Task: Add a signature Dominique Adams containing 'Thanks for your assistance, Dominique Adams' to email address softage.1@softage.net and add a folder Properties
Action: Key pressed n
Screenshot: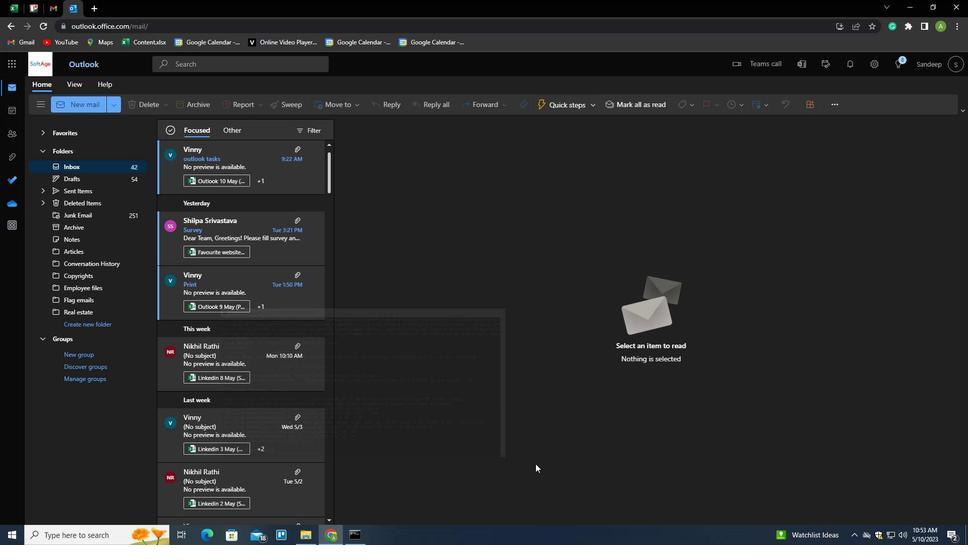 
Action: Mouse moved to (680, 106)
Screenshot: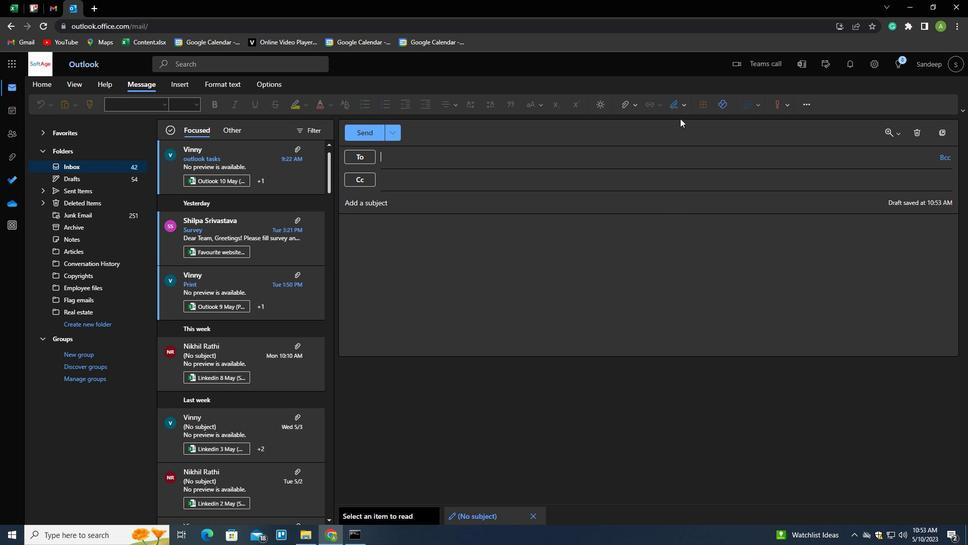 
Action: Mouse pressed left at (680, 106)
Screenshot: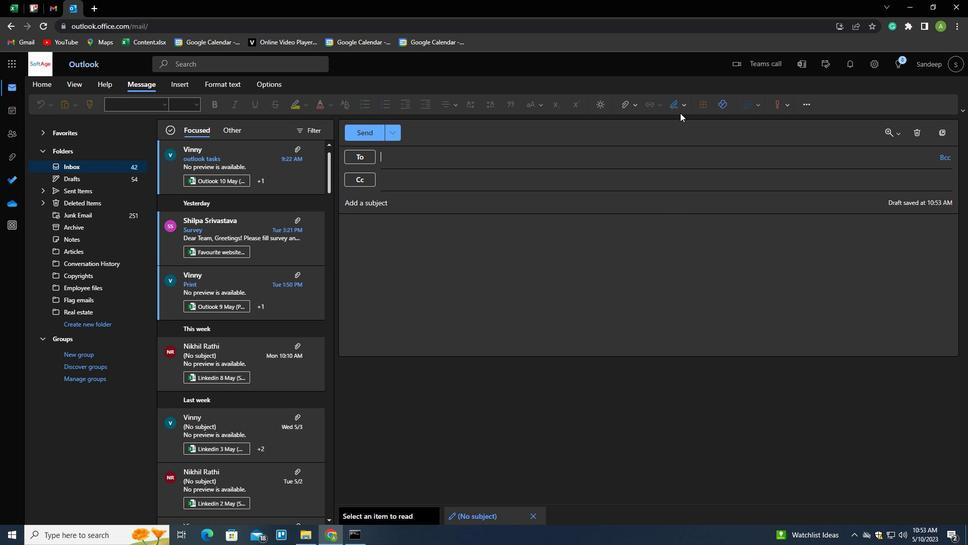 
Action: Mouse moved to (664, 145)
Screenshot: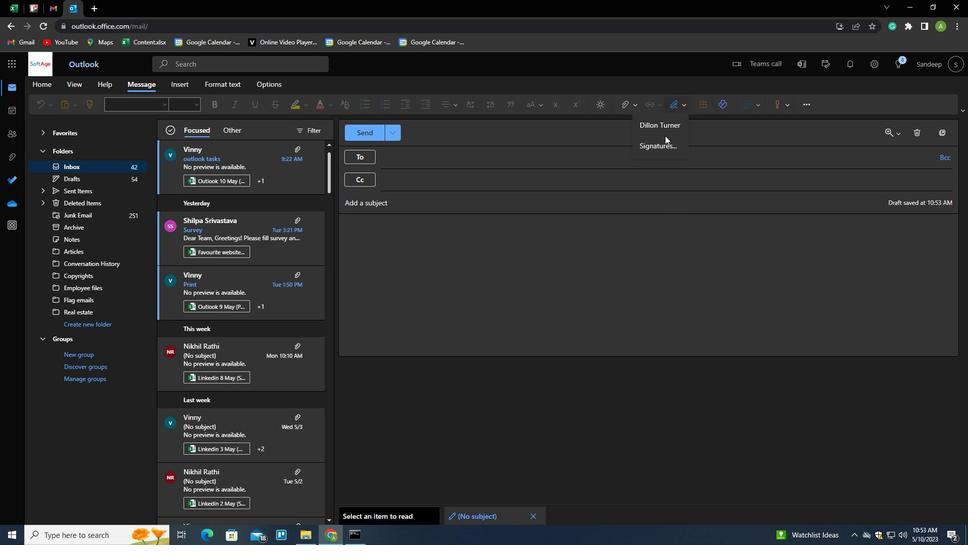 
Action: Mouse pressed left at (664, 145)
Screenshot: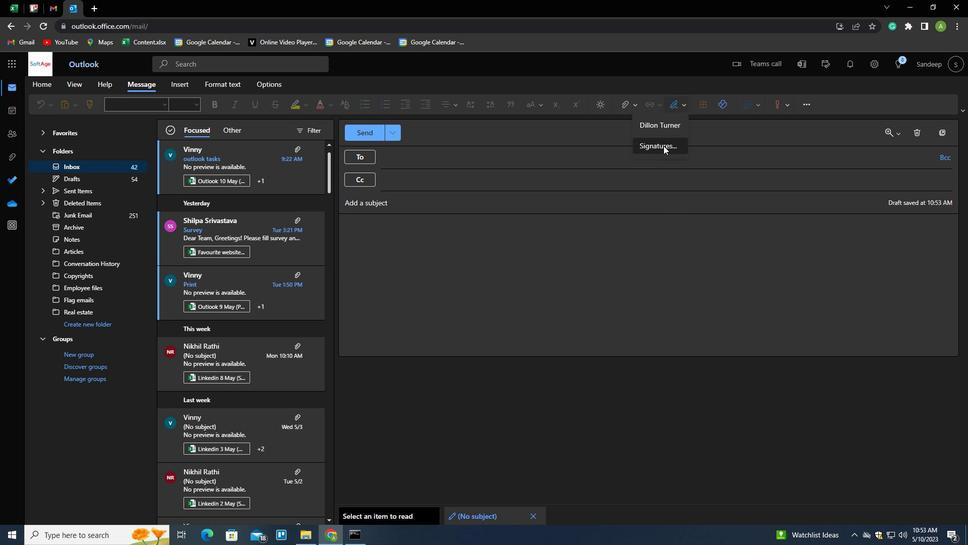 
Action: Mouse moved to (642, 184)
Screenshot: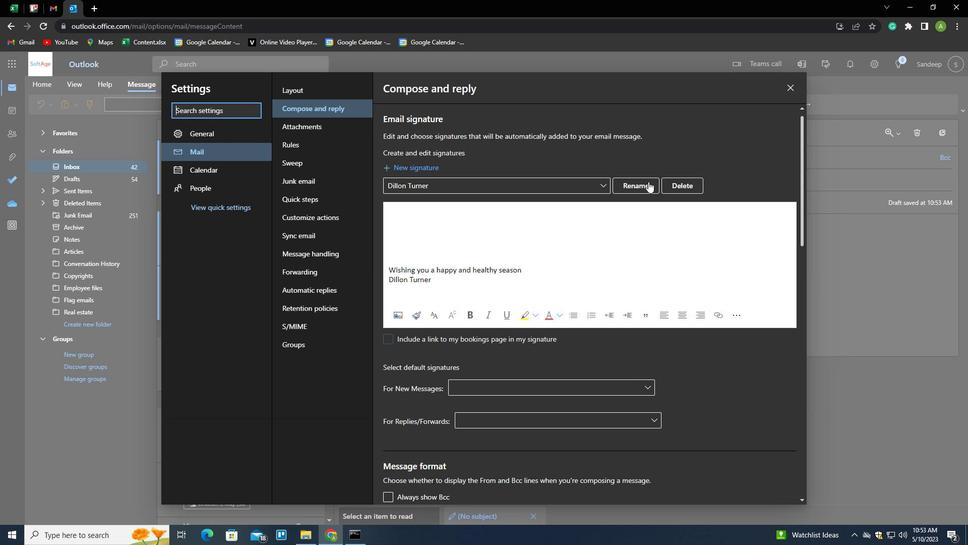 
Action: Mouse pressed left at (642, 184)
Screenshot: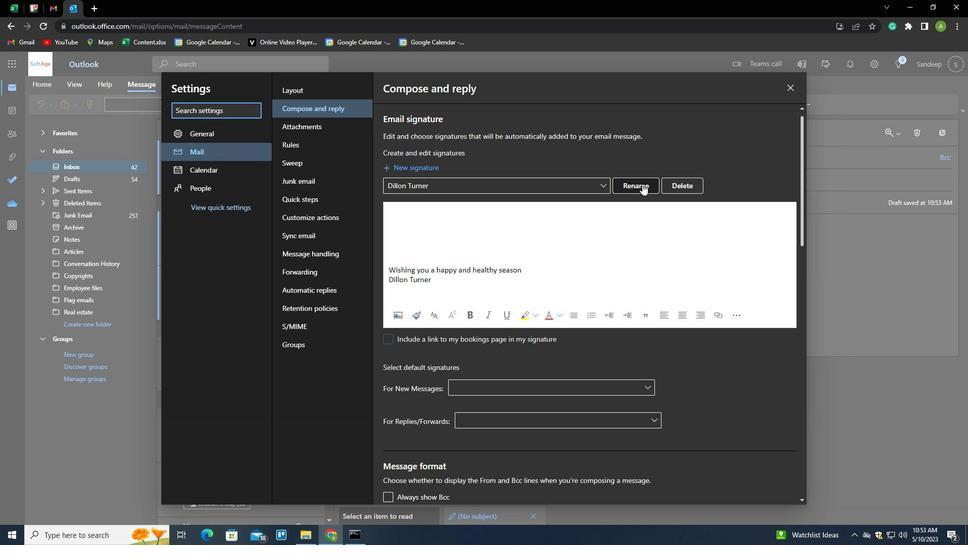 
Action: Mouse moved to (636, 186)
Screenshot: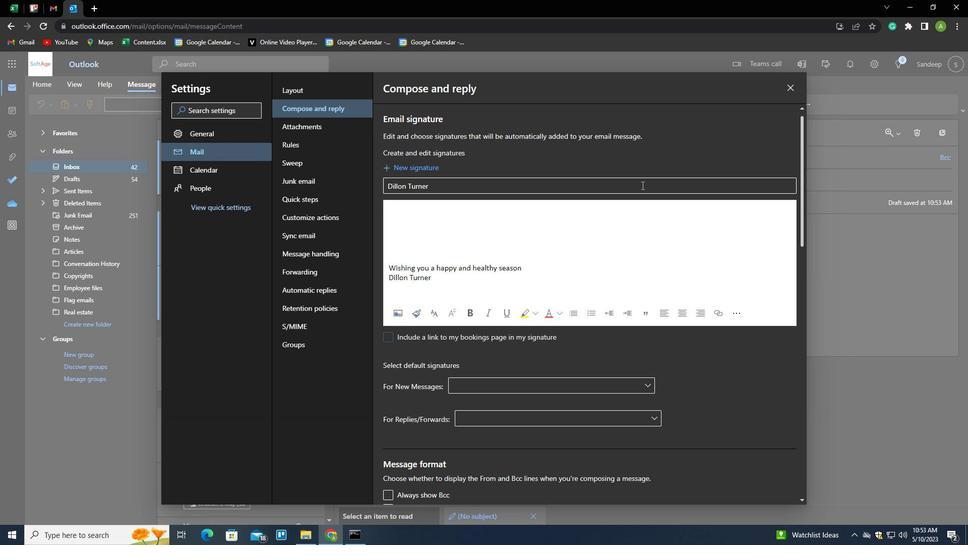 
Action: Mouse pressed left at (636, 186)
Screenshot: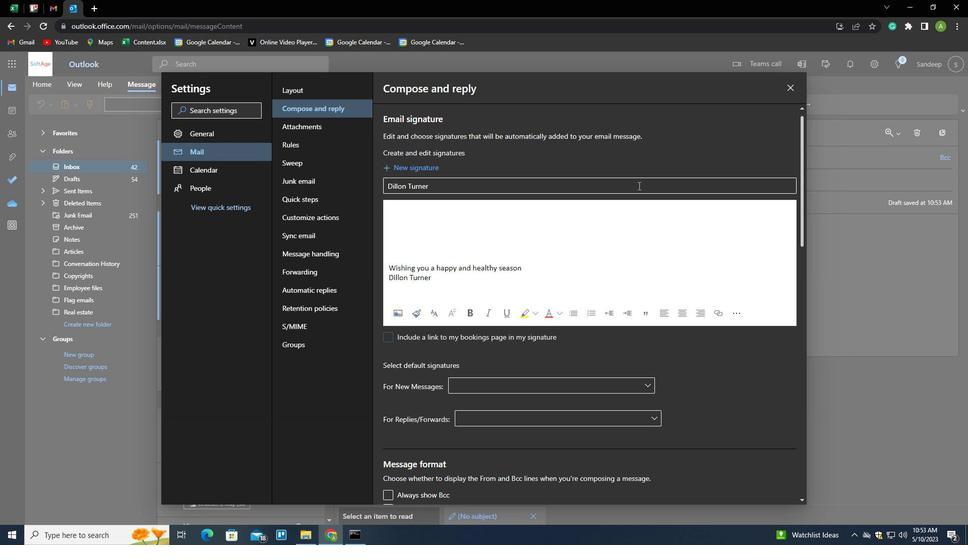 
Action: Mouse moved to (610, 173)
Screenshot: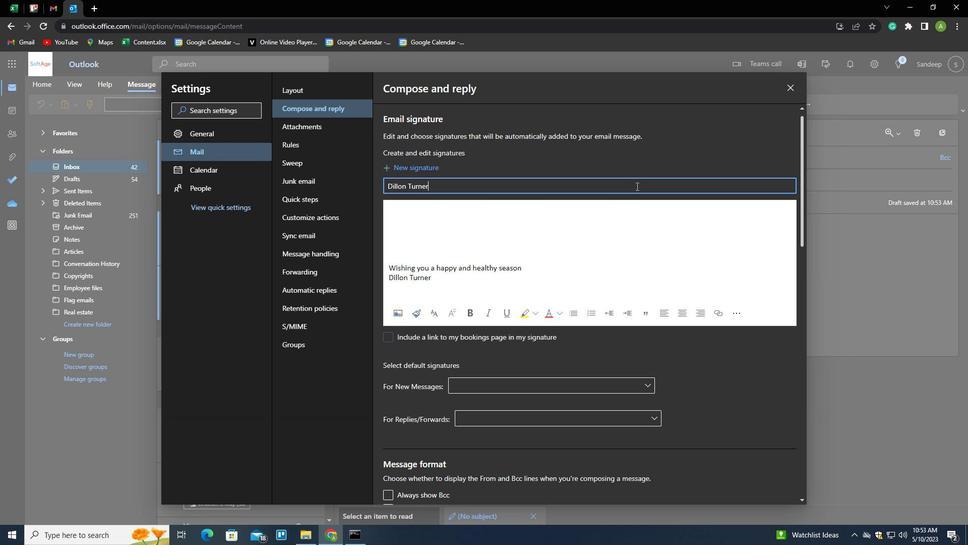 
Action: Key pressed <Key.shift_r><Key.home><Key.shift>DOMINIQUR<Key.backspace>E<Key.space><Key.shift>ADAMS<Key.tab><Key.shift_r><Key.end><Key.down><Key.down><Key.down><Key.down><Key.down><Key.down><Key.down><Key.shift_r><Key.shift_r><Key.shift_r><Key.shift_r><Key.shift_r><Key.shift_r><Key.shift_r><Key.shift_r><Key.shift_r><Key.end><Key.up><Key.home><Key.backspace><Key.shift_r><Key.end><Key.backspace><Key.shift>D<Key.shift_r><Key.left><Key.shift>THANKS<Key.space>FOR<Key.space>YOUR<Key.space>ASSISTANCE<Key.shift_r><Key.enter><Key.shift>DOMINIQUE<Key.space>AAAAAAAAAAAAAAA<Key.shift_r><Key.shift_r><Key.shift_r><Key.shift_r><Key.shift_r><Key.shift_r><Key.shift_r><Key.shift_r><Key.shift_r><Key.shift_r><Key.shift_r><Key.shift_r><Key.shift_r><Key.shift_r><Key.shift_r><Key.shift_r><Key.shift_r><Key.shift_r><Key.shift_r><Key.shift_r><Key.shift_r><Key.shift_r><Key.shift_r><Key.shift_r><Key.shift_r><Key.shift_r><Key.shift_r><Key.shift_r><Key.shift_r><Key.left><Key.shift>ctrl+ADAMS
Screenshot: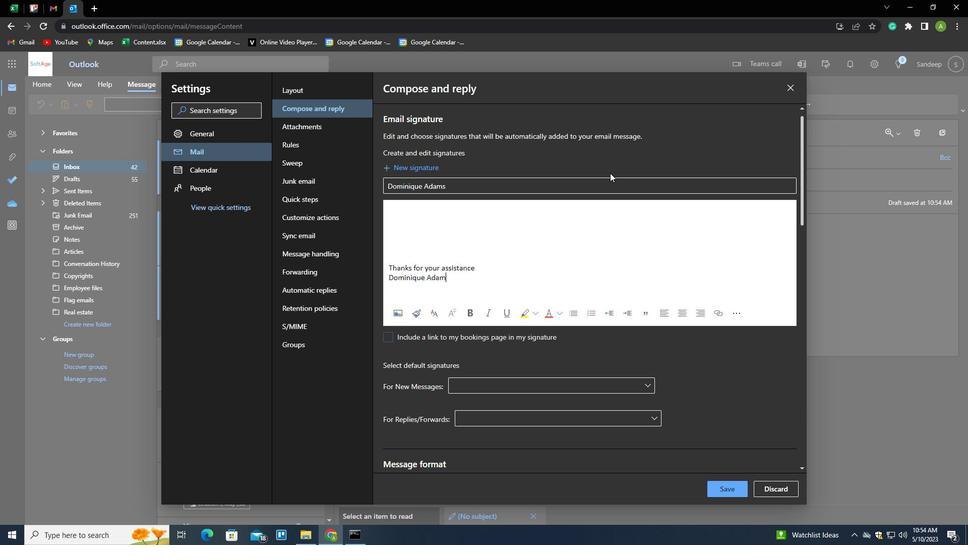 
Action: Mouse moved to (726, 487)
Screenshot: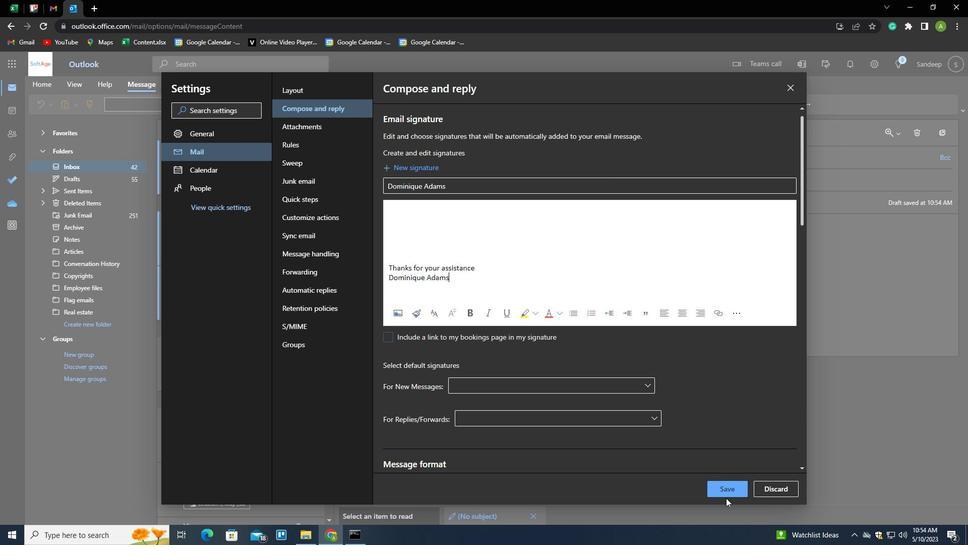 
Action: Mouse pressed left at (726, 487)
Screenshot: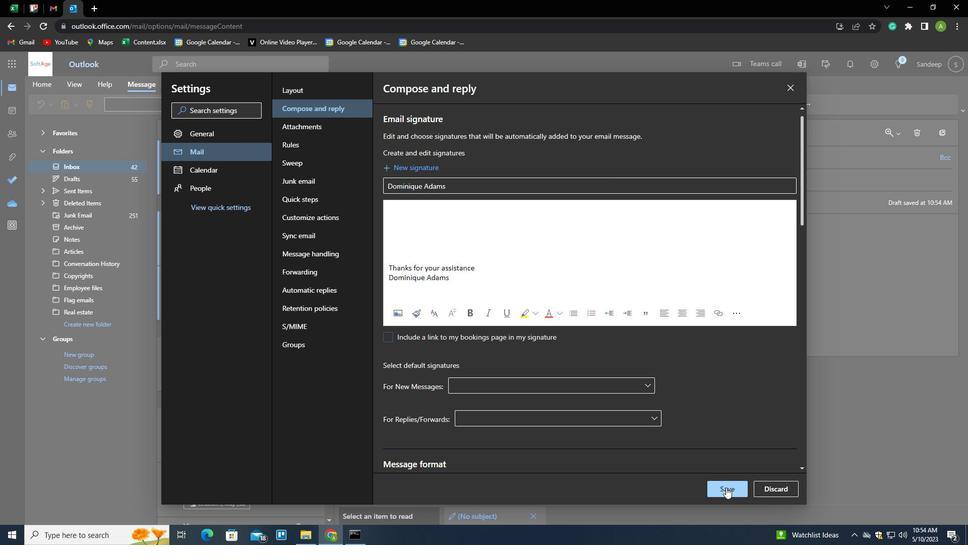 
Action: Mouse moved to (848, 273)
Screenshot: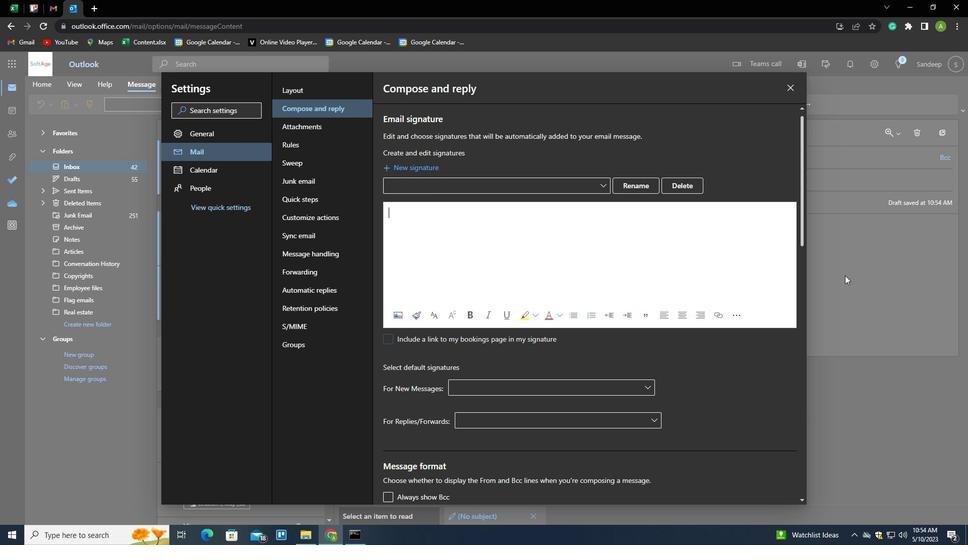 
Action: Mouse pressed left at (848, 273)
Screenshot: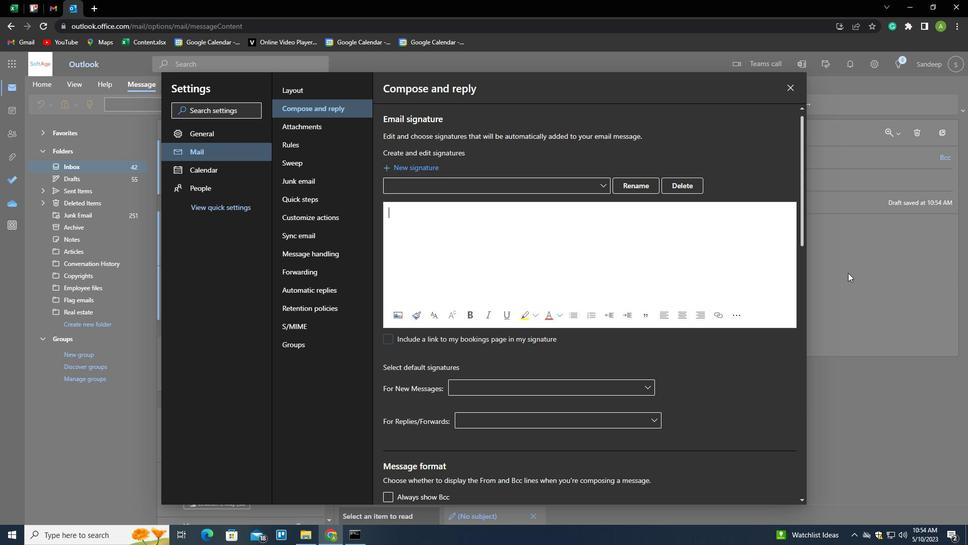 
Action: Mouse moved to (675, 104)
Screenshot: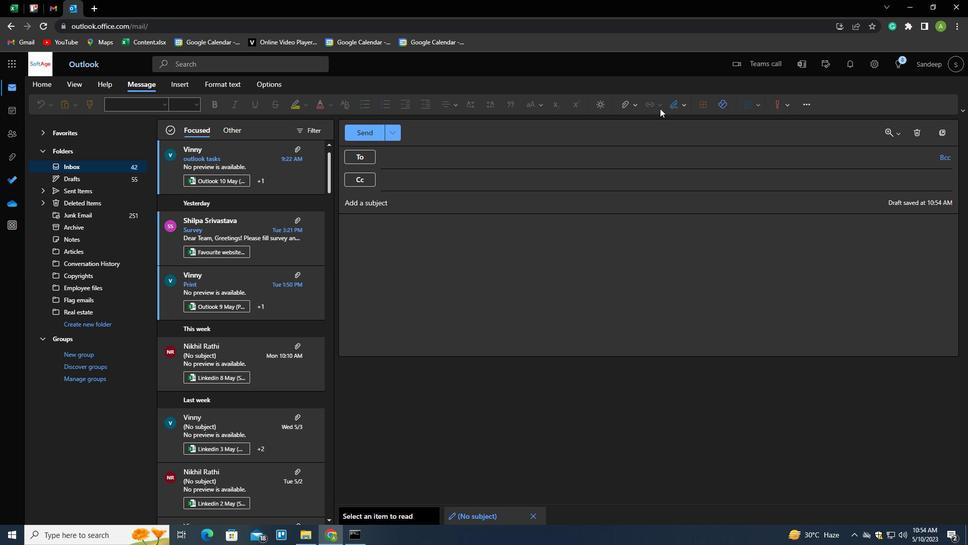 
Action: Mouse pressed left at (675, 104)
Screenshot: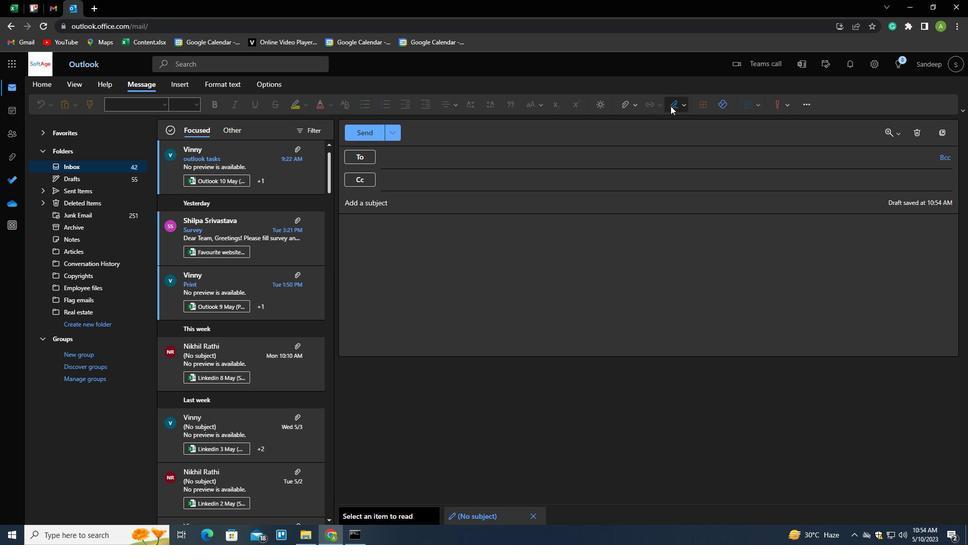 
Action: Mouse moved to (664, 127)
Screenshot: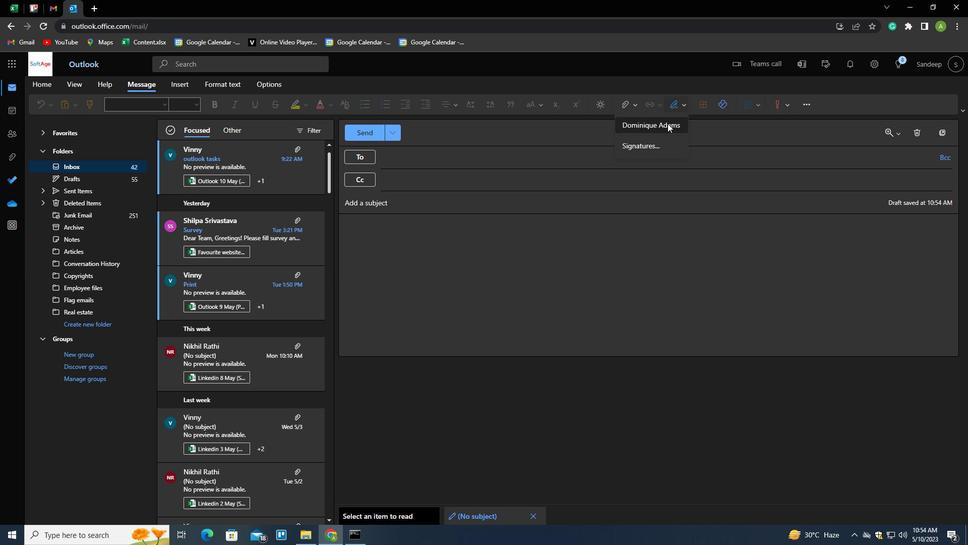 
Action: Mouse pressed left at (664, 127)
Screenshot: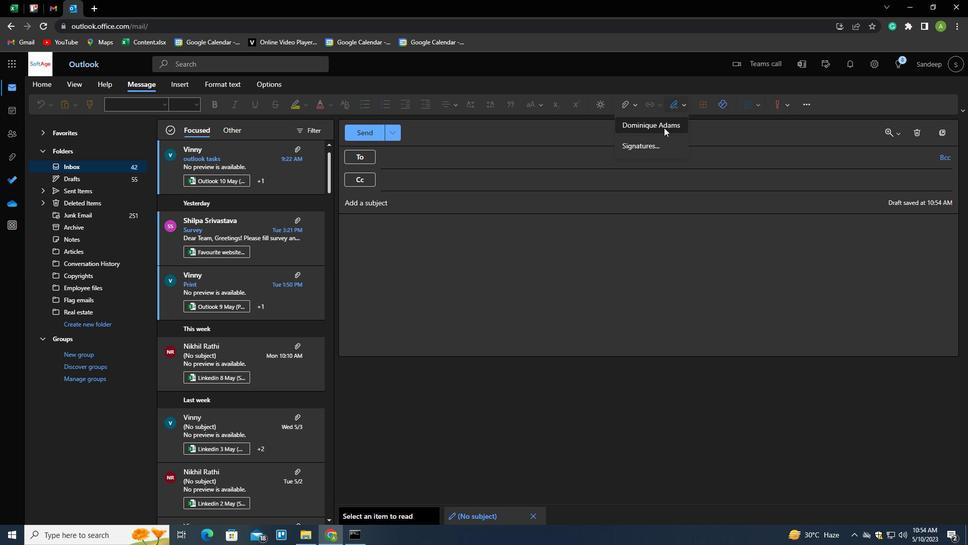 
Action: Mouse moved to (406, 164)
Screenshot: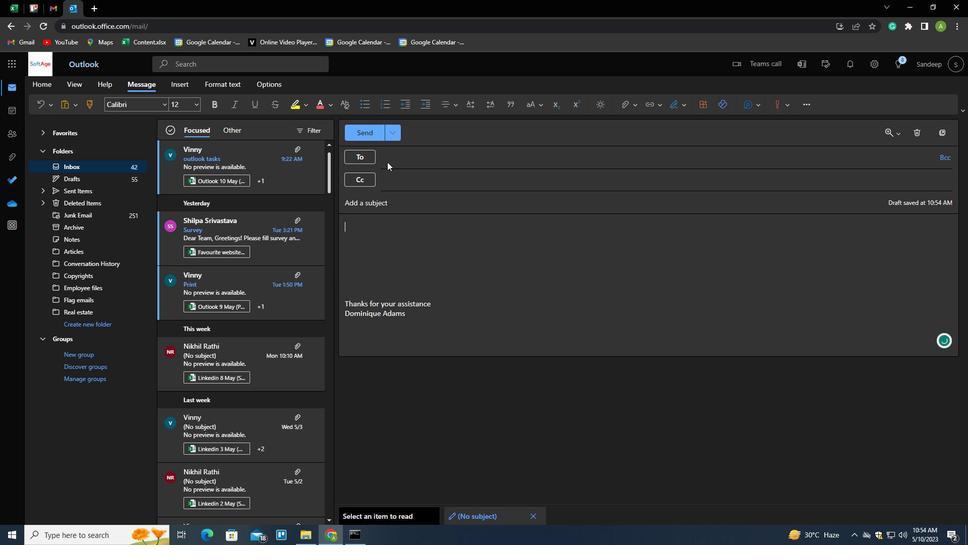 
Action: Mouse pressed left at (406, 164)
Screenshot: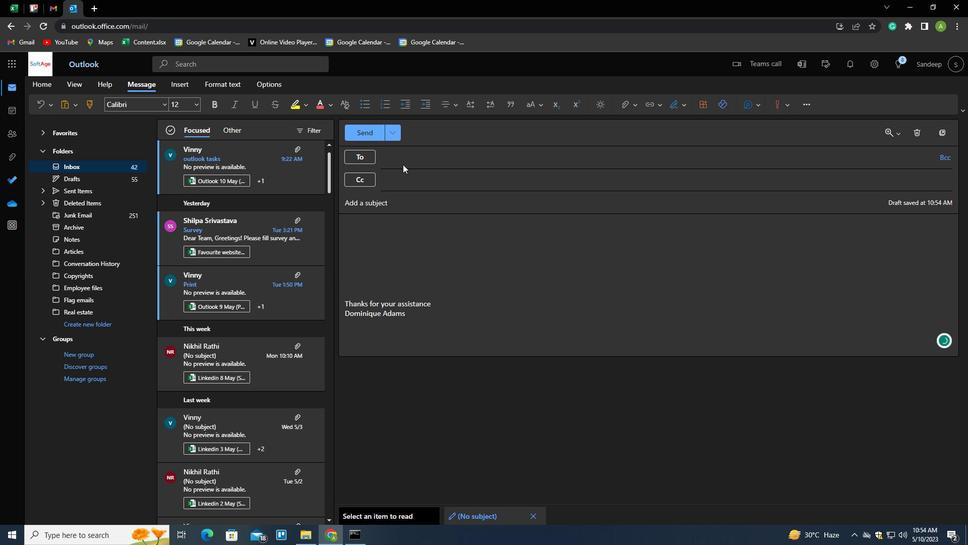 
Action: Mouse moved to (413, 154)
Screenshot: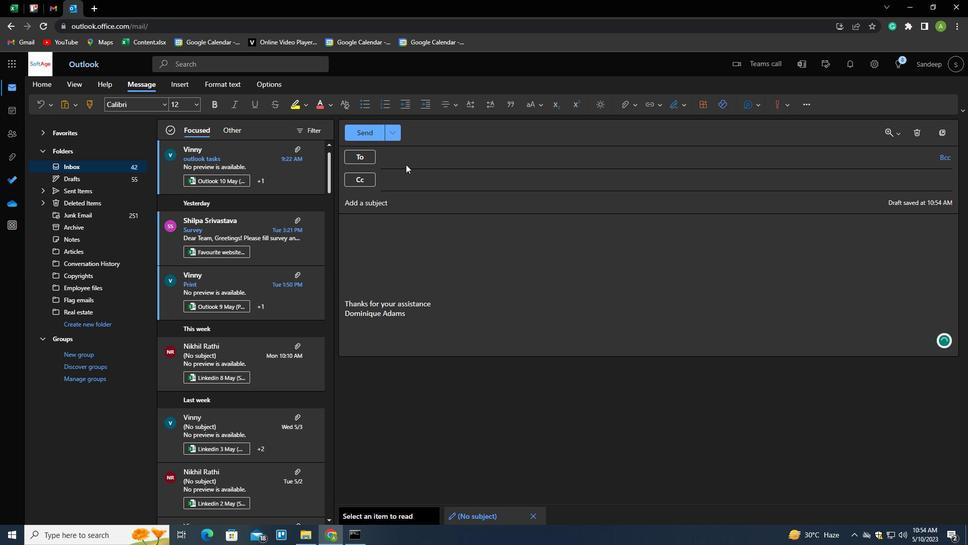 
Action: Mouse pressed left at (413, 154)
Screenshot: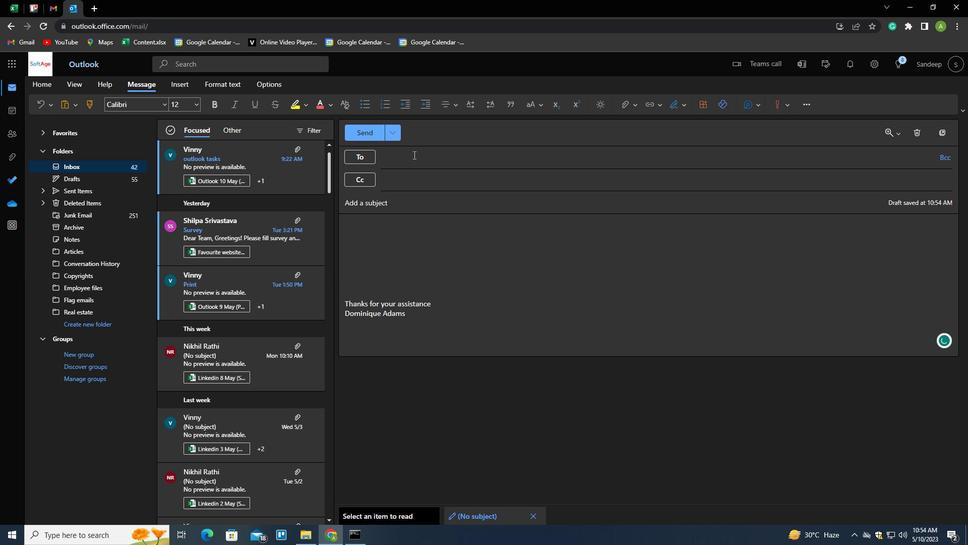 
Action: Key pressed SOFTAGE.<Key.shift><Key.shift><Key.shift><Key.shift><Key.shift>1<Key.shift>@SOF
Screenshot: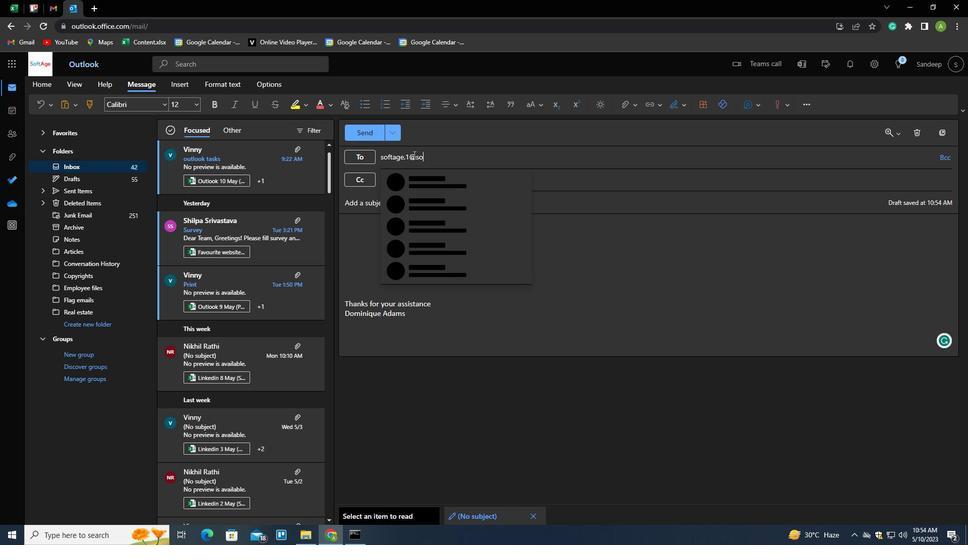 
Action: Mouse moved to (423, 186)
Screenshot: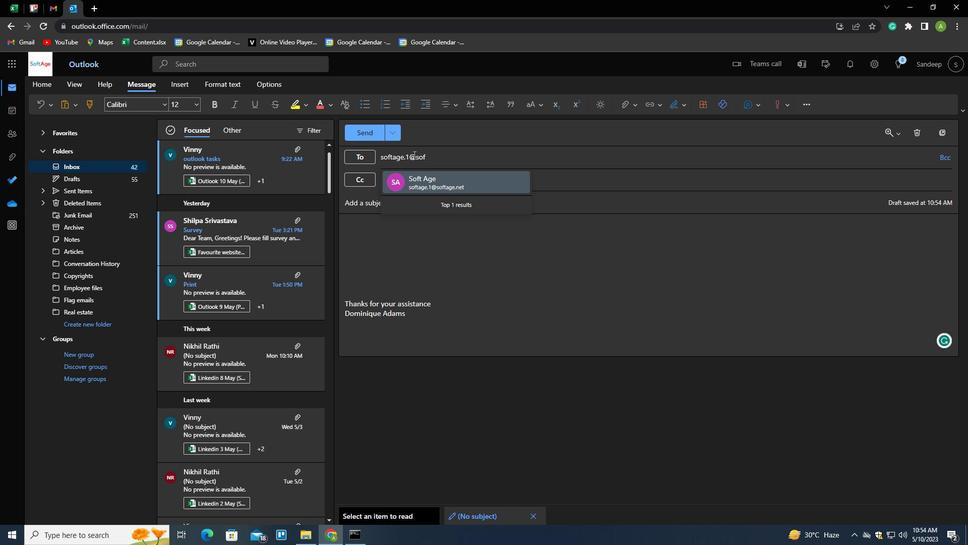 
Action: Mouse pressed left at (423, 186)
Screenshot: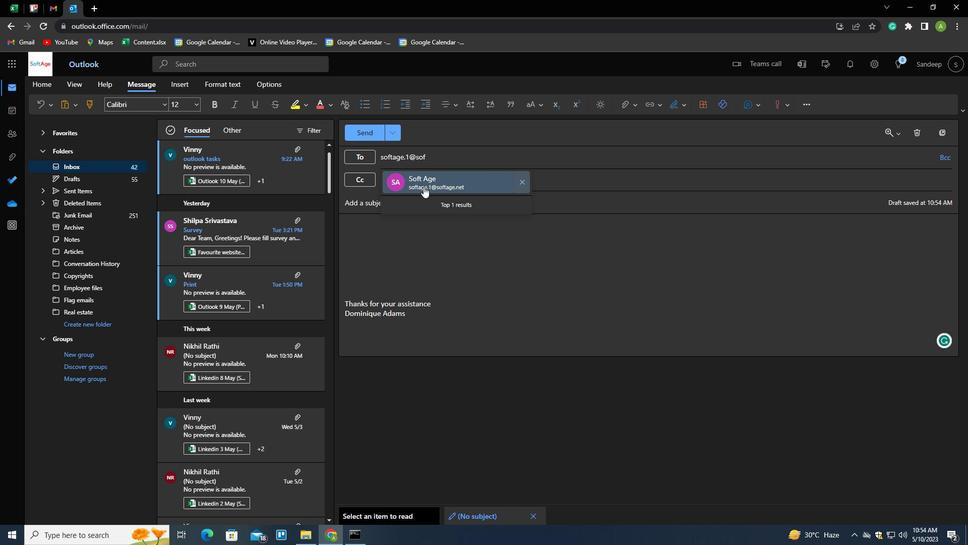 
Action: Mouse moved to (68, 324)
Screenshot: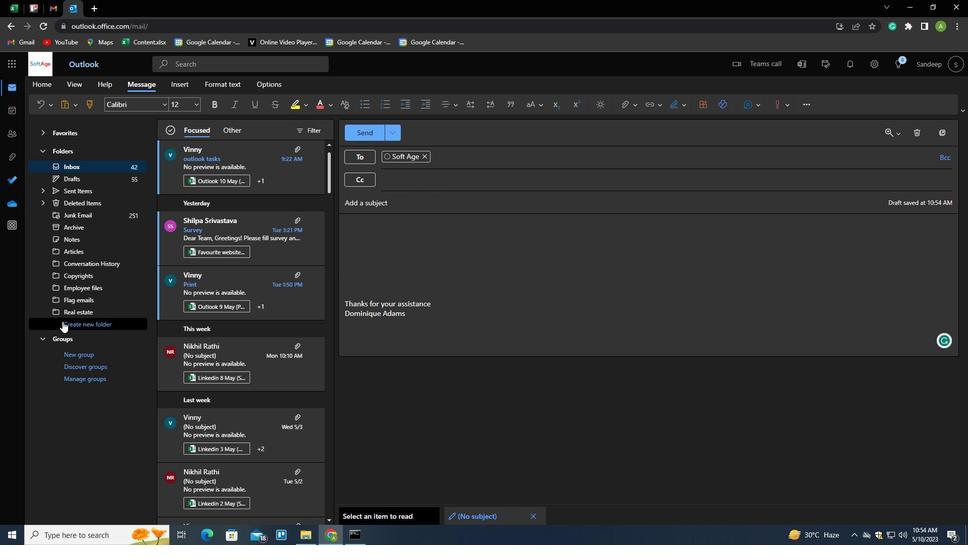 
Action: Mouse pressed left at (68, 324)
Screenshot: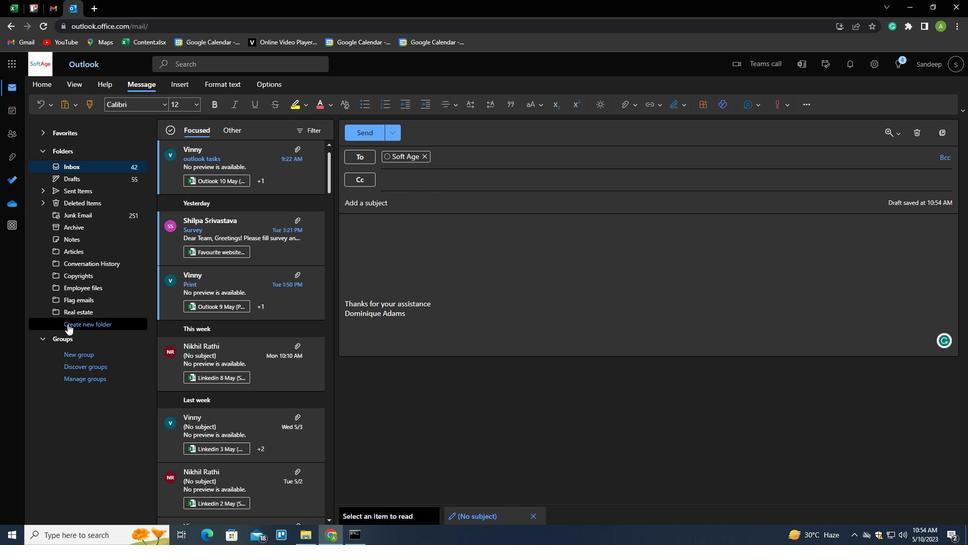 
Action: Key pressed <Key.shift><Key.shift><Key.shift><Key.shift><Key.shift><Key.shift><Key.shift>PROPERTIES<Key.enter>
Screenshot: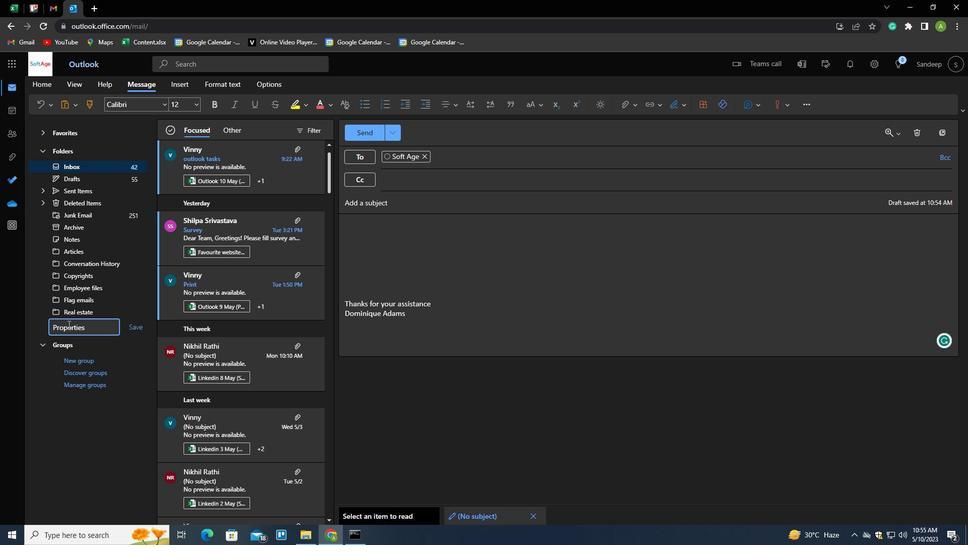 
